 Task: Create a section Agile Accelerators and in the section, add a milestone UI/UX Improvements in the project ActivaPro
Action: Mouse moved to (56, 362)
Screenshot: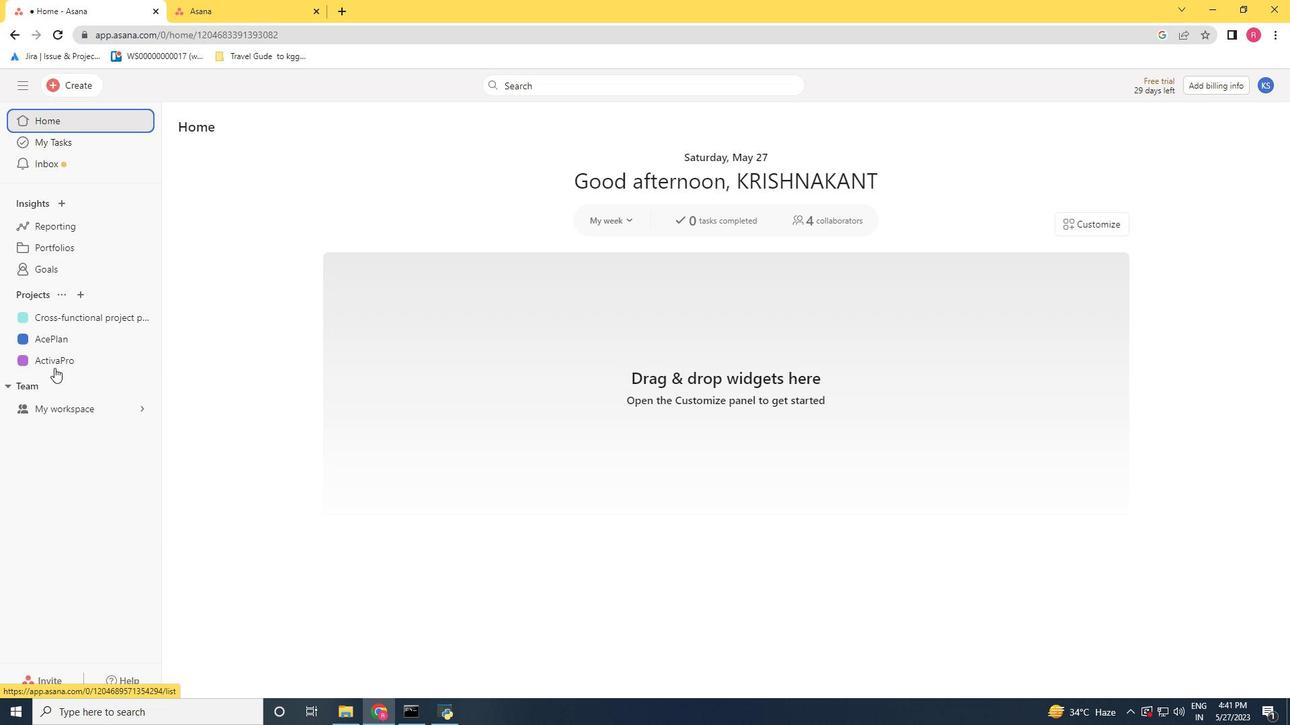 
Action: Mouse pressed left at (56, 362)
Screenshot: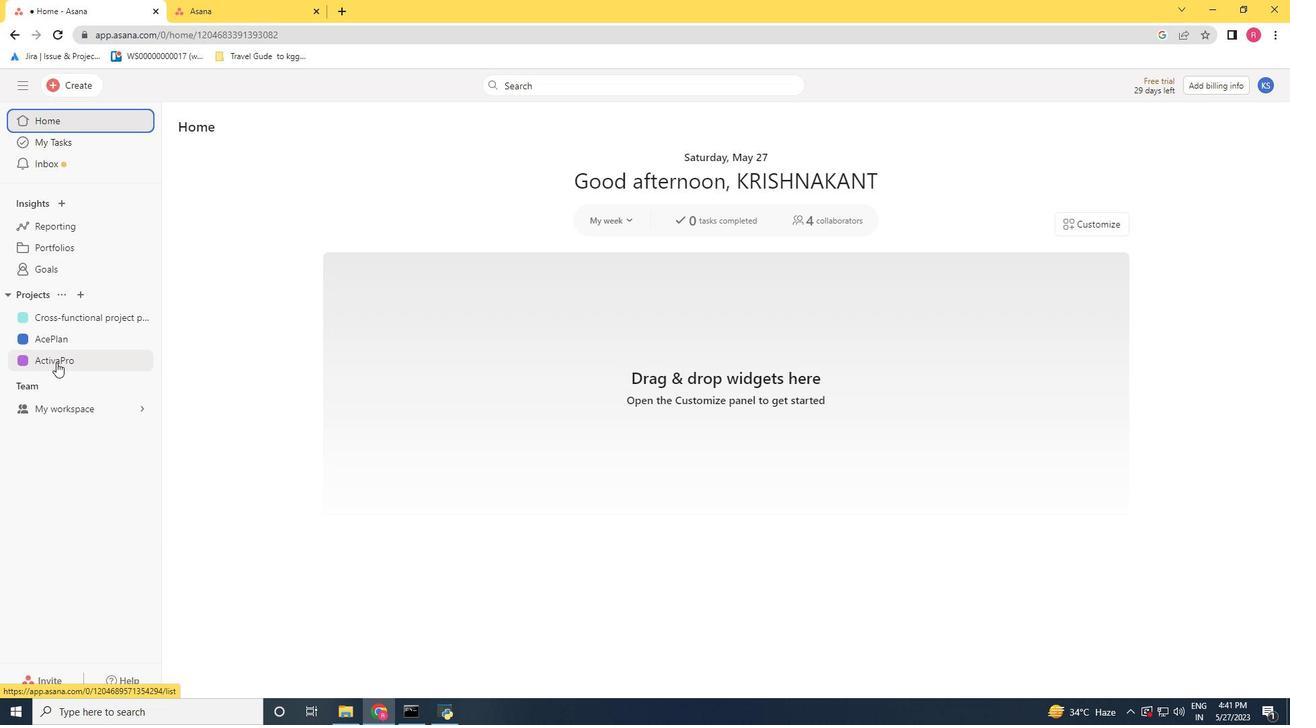 
Action: Mouse moved to (428, 584)
Screenshot: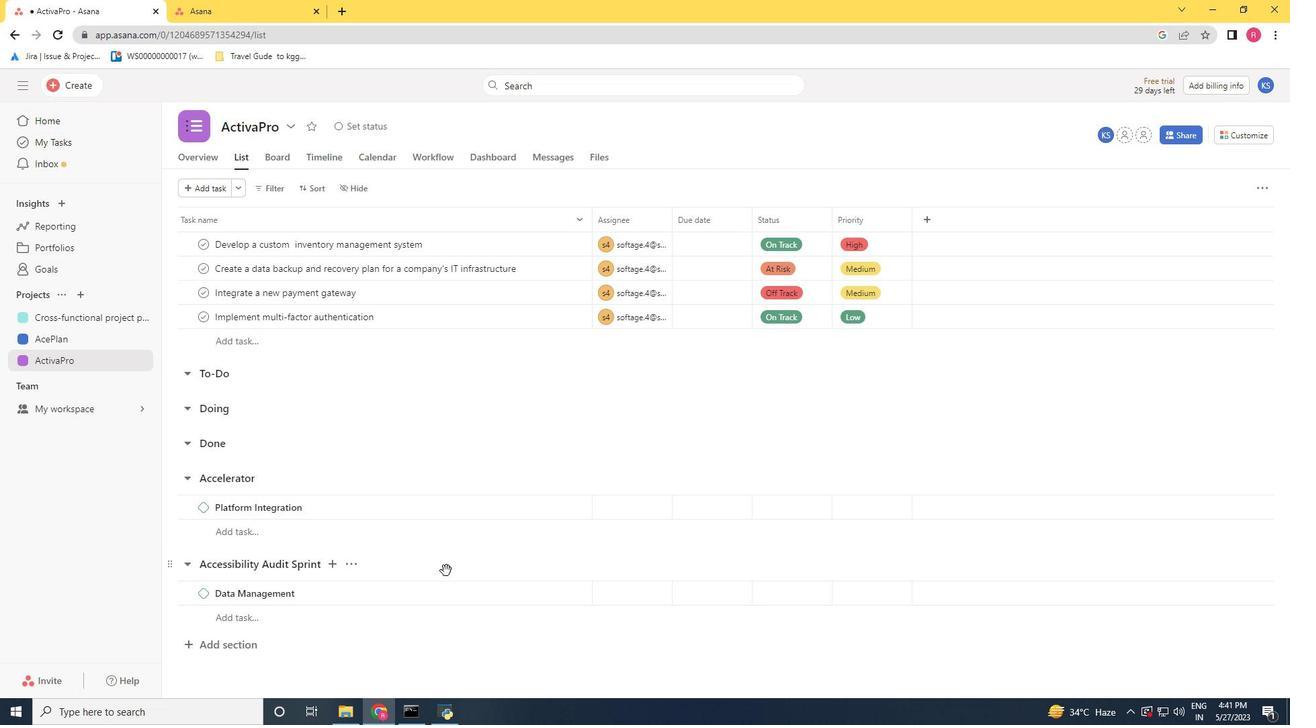 
Action: Mouse scrolled (428, 584) with delta (0, 0)
Screenshot: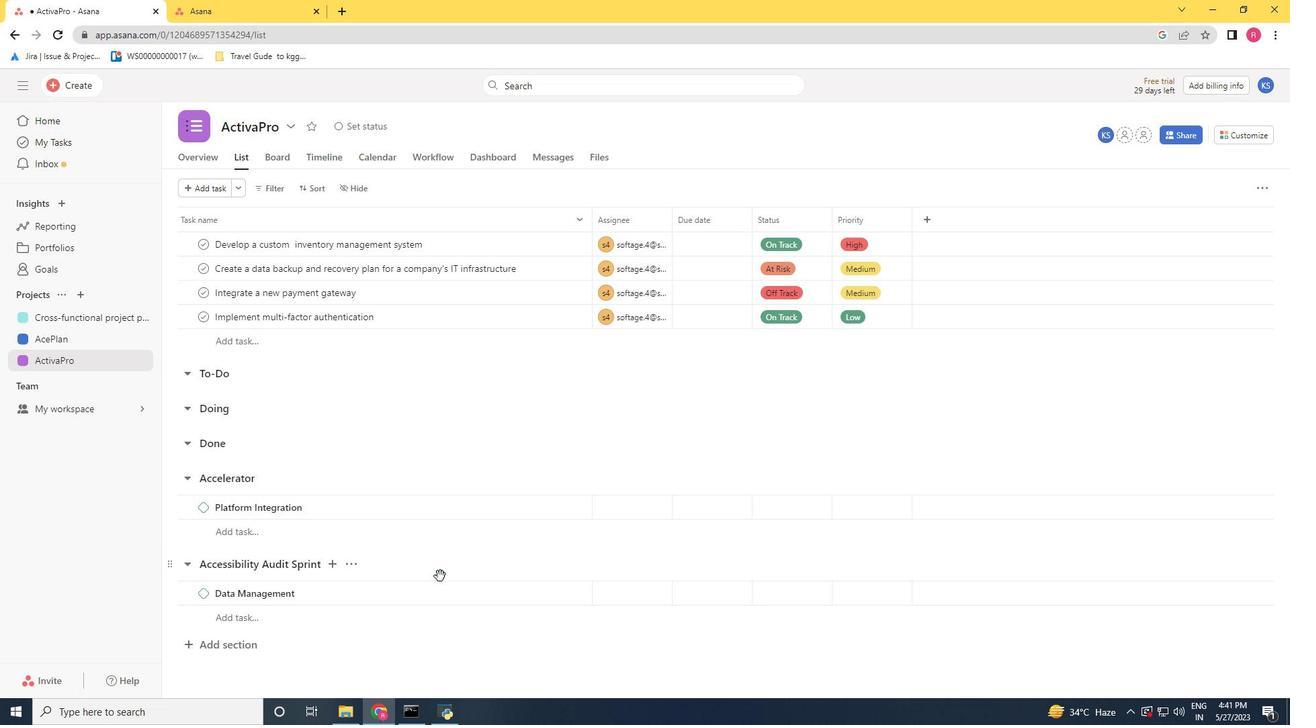 
Action: Mouse moved to (420, 588)
Screenshot: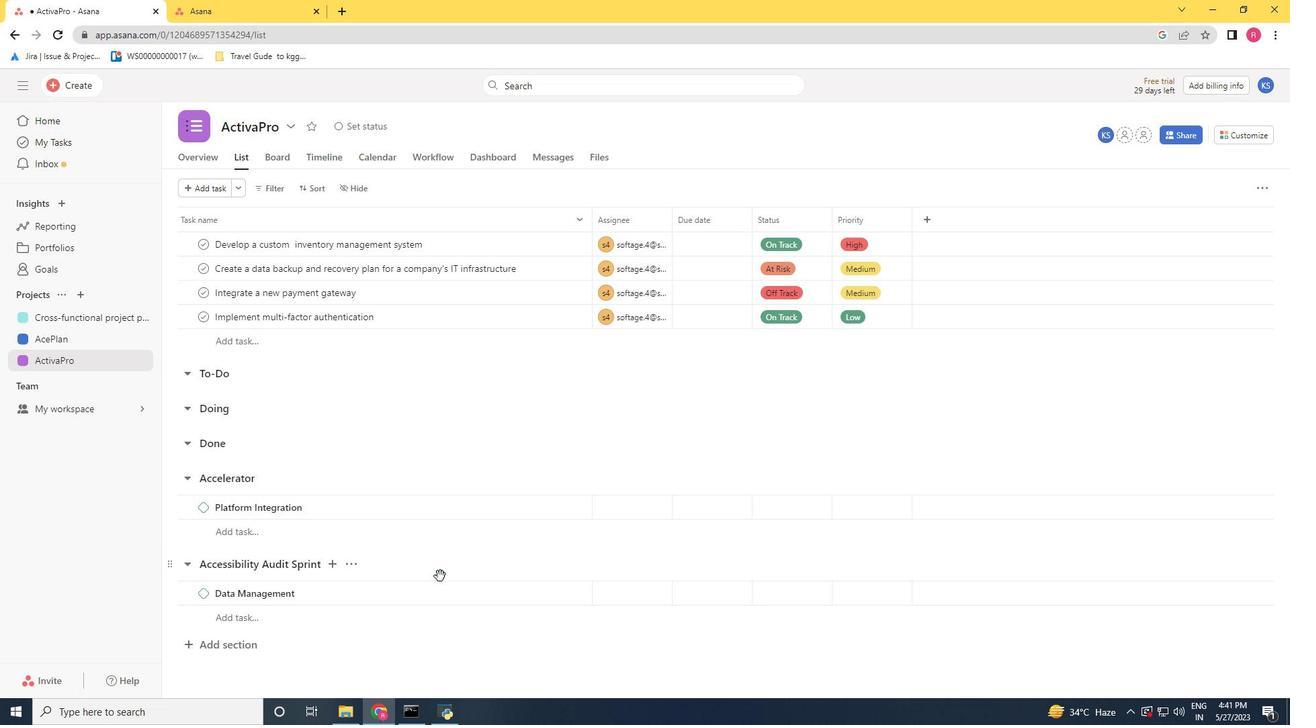 
Action: Mouse scrolled (420, 588) with delta (0, 0)
Screenshot: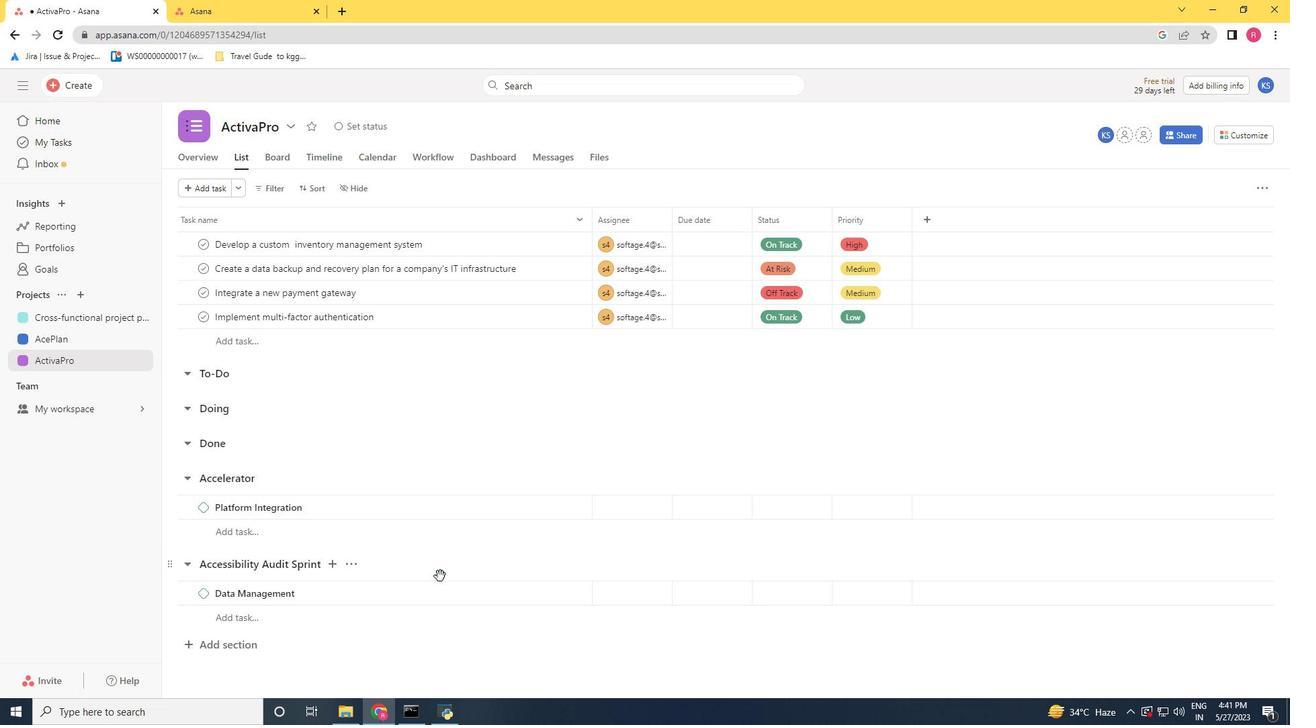
Action: Mouse moved to (225, 650)
Screenshot: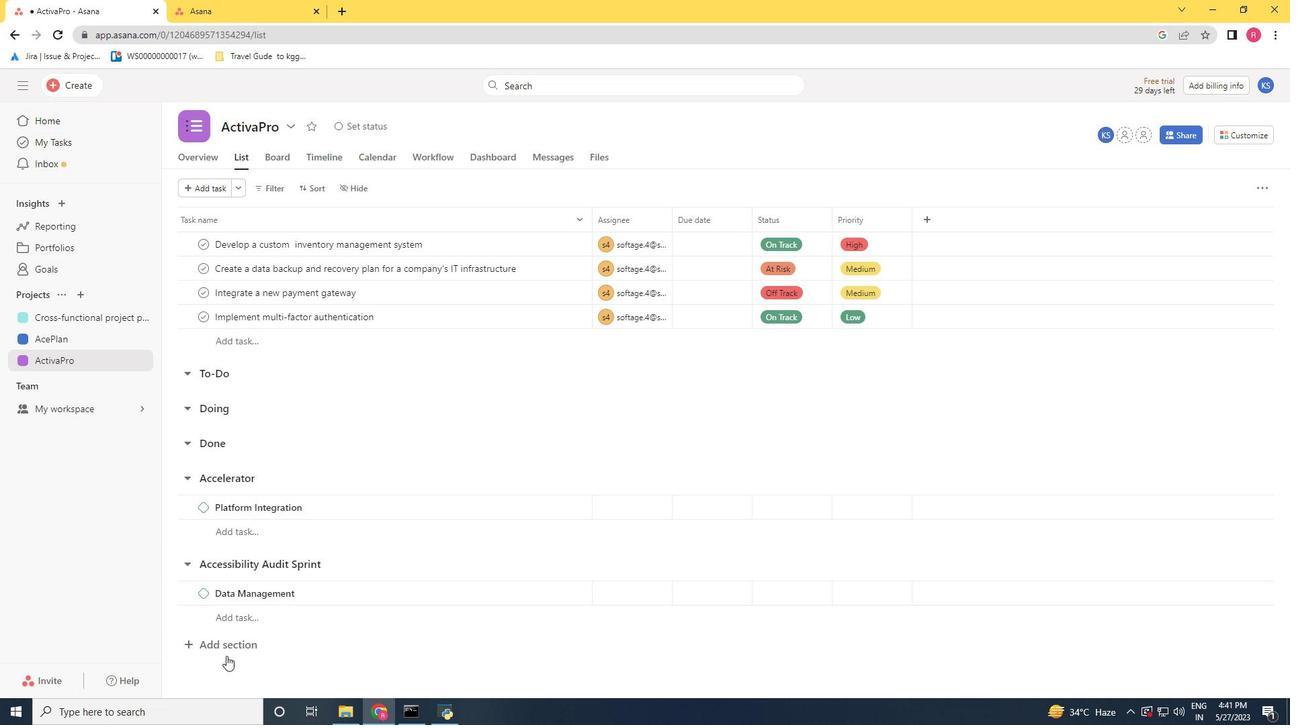 
Action: Mouse pressed left at (225, 650)
Screenshot: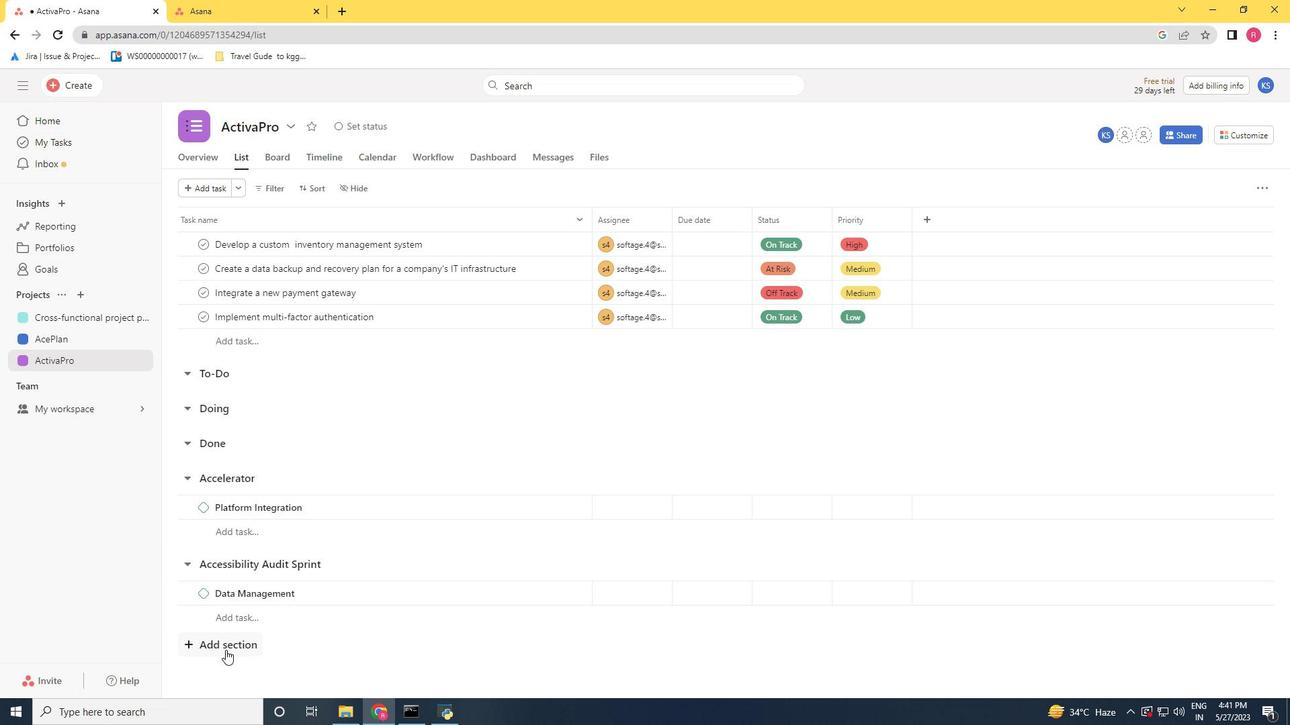 
Action: Key pressed <Key.shift>Agile<Key.space><Key.shift>Accelerators<Key.enter><Key.shift>UI/<Key.shift><Key.shift><Key.shift><Key.shift><Key.shift><Key.shift><Key.shift><Key.shift><Key.shift><Key.shift>UX<Key.space><Key.shift>Implement<Key.space><Key.backspace><Key.backspace><Key.backspace><Key.backspace><Key.backspace><Key.backspace><Key.backspace><Key.backspace><Key.backspace>n<Key.backspace>mrovement<Key.backspace><Key.backspace><Key.backspace><Key.backspace>ments<Key.space><Key.left><Key.left><Key.left><Key.left><Key.left><Key.left><Key.left><Key.left><Key.left><Key.right><Key.left><Key.left>p<Key.right><Key.right><Key.right><Key.right><Key.right><Key.right><Key.right><Key.right><Key.right><Key.right><Key.enter>
Screenshot: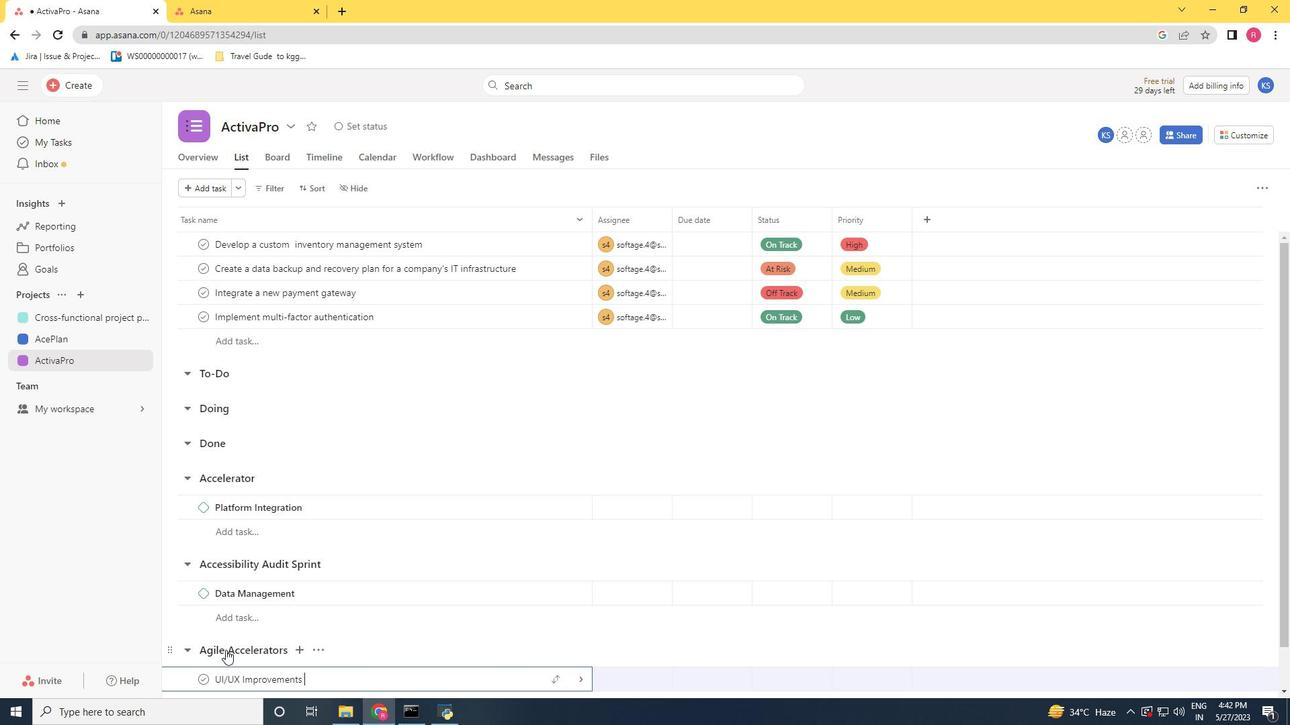 
Action: Mouse moved to (579, 667)
Screenshot: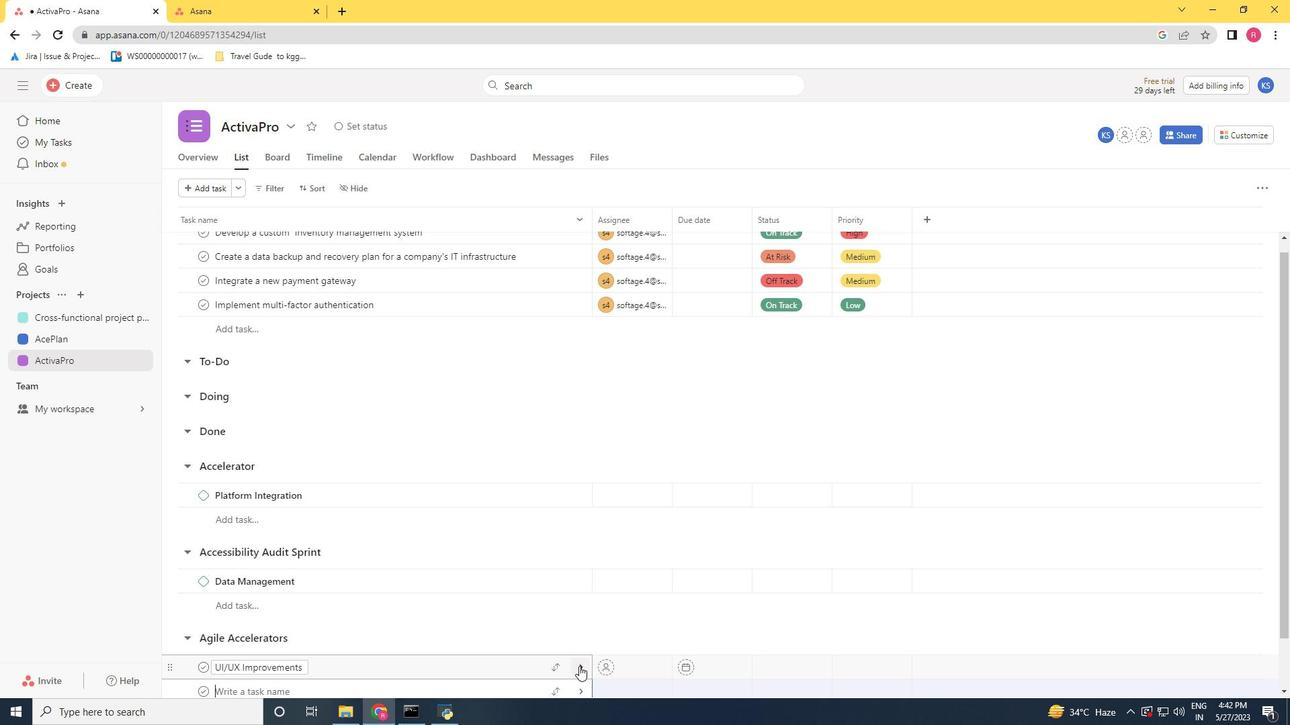 
Action: Mouse pressed left at (579, 667)
Screenshot: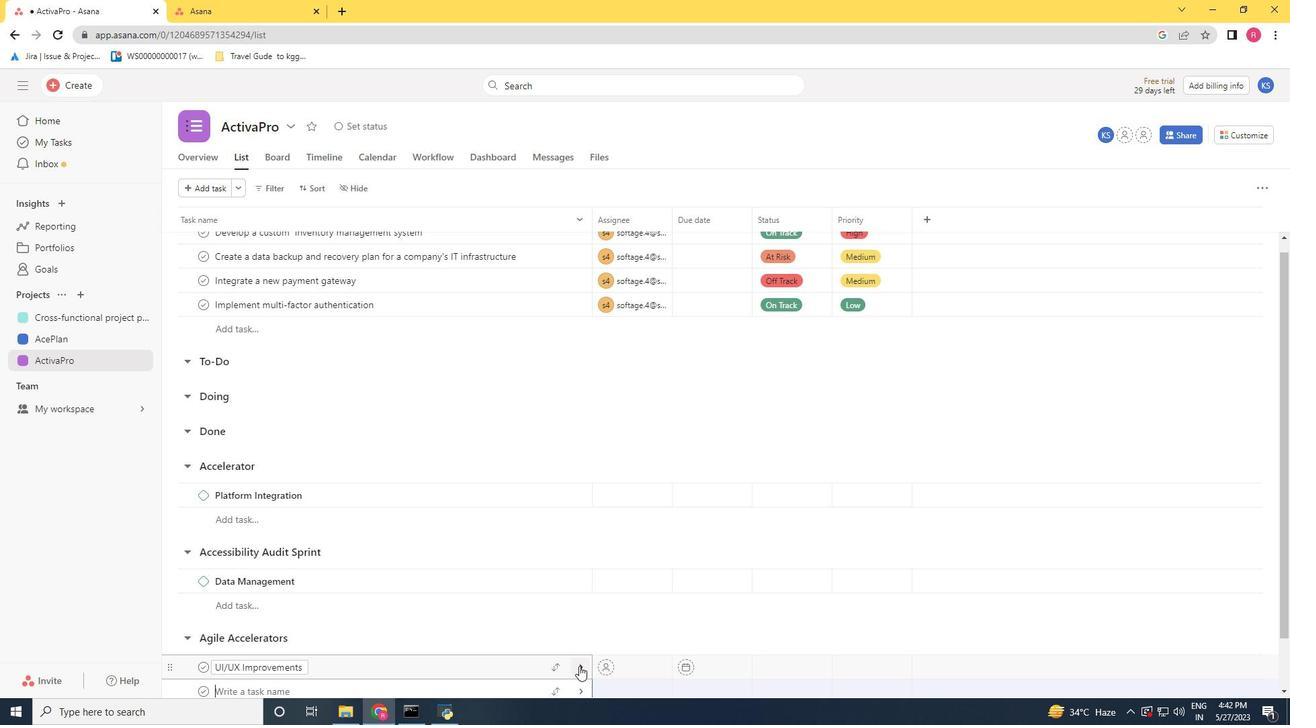 
Action: Mouse moved to (1244, 192)
Screenshot: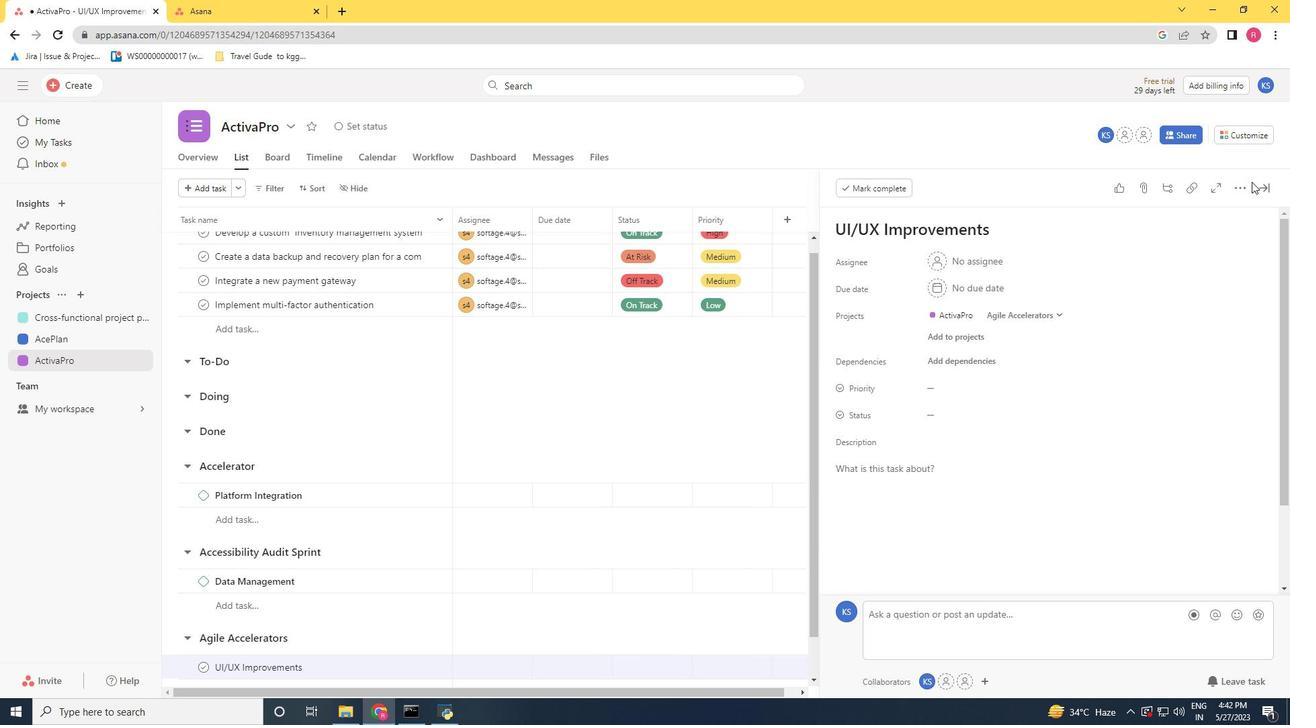
Action: Mouse pressed left at (1244, 192)
Screenshot: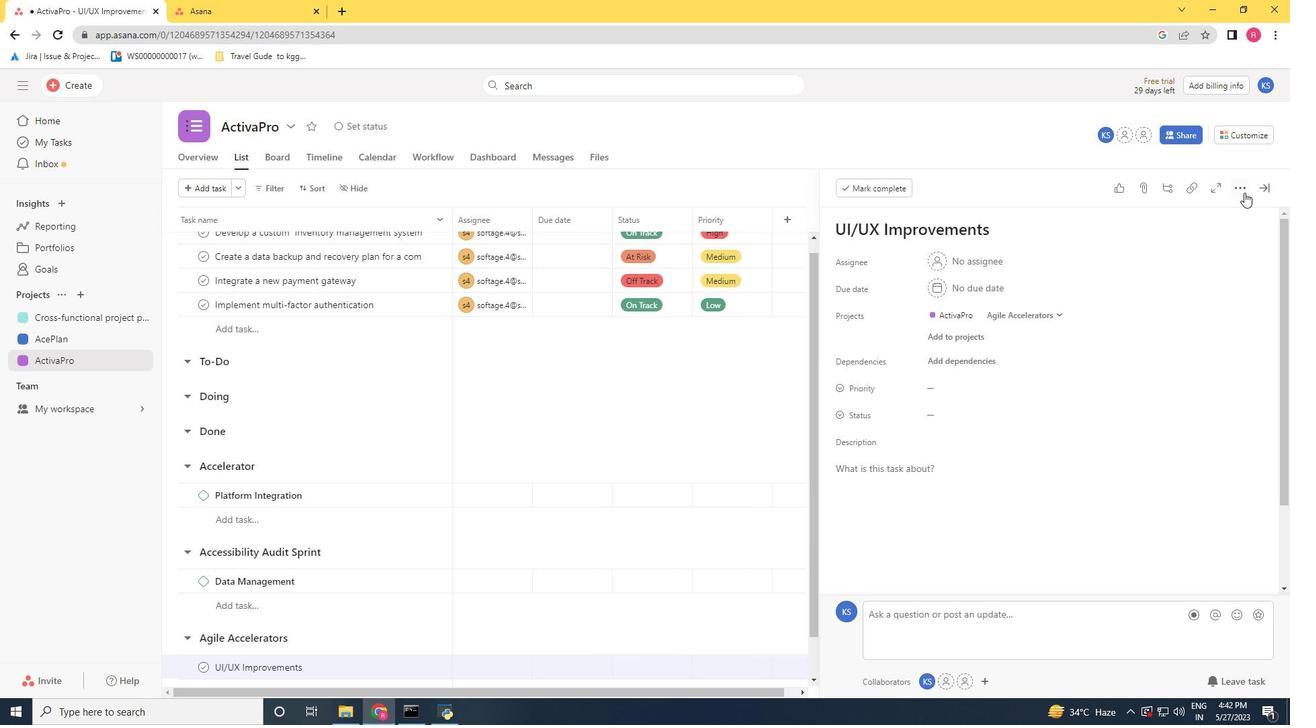 
Action: Mouse moved to (1170, 246)
Screenshot: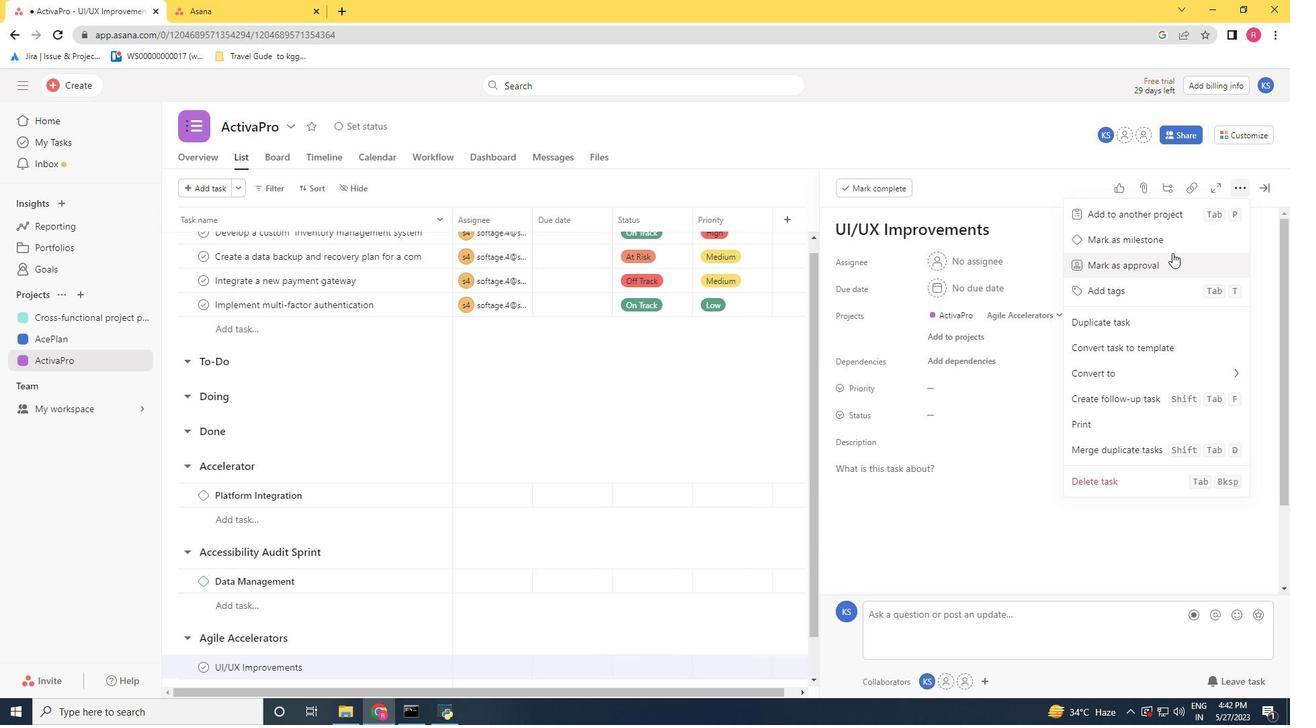
Action: Mouse pressed left at (1170, 246)
Screenshot: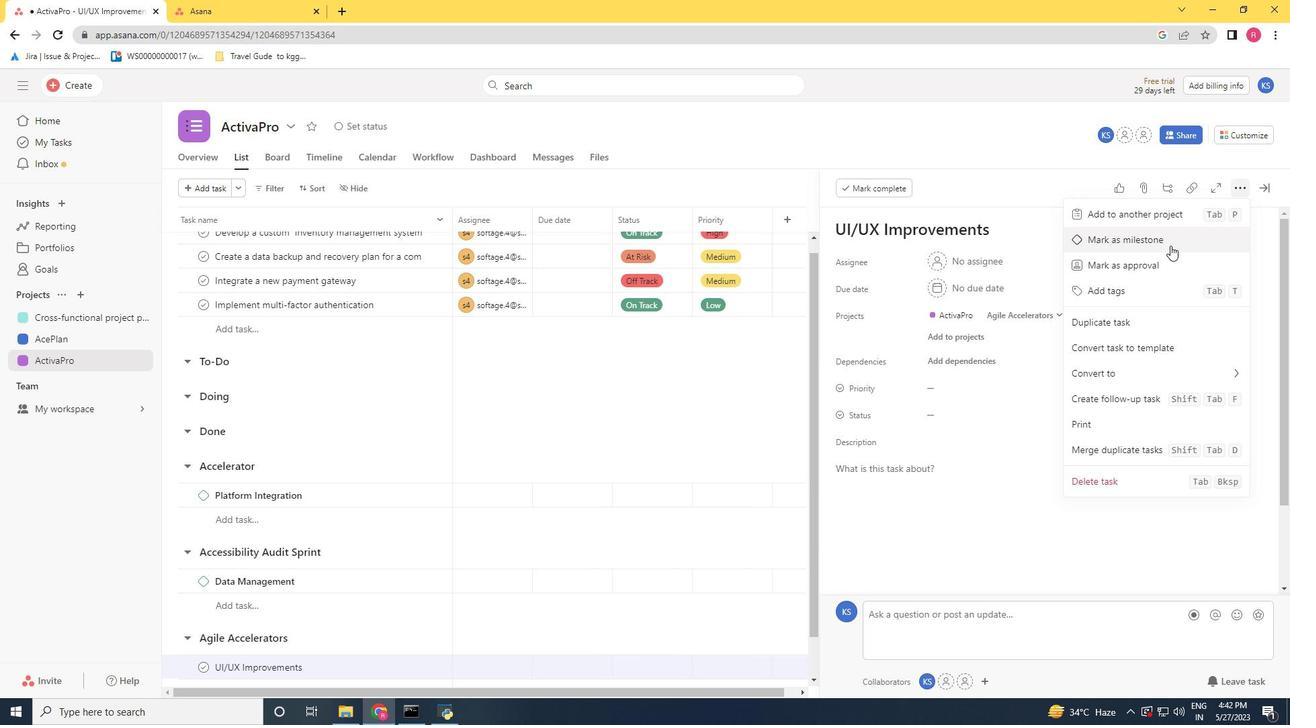
Action: Mouse moved to (1268, 187)
Screenshot: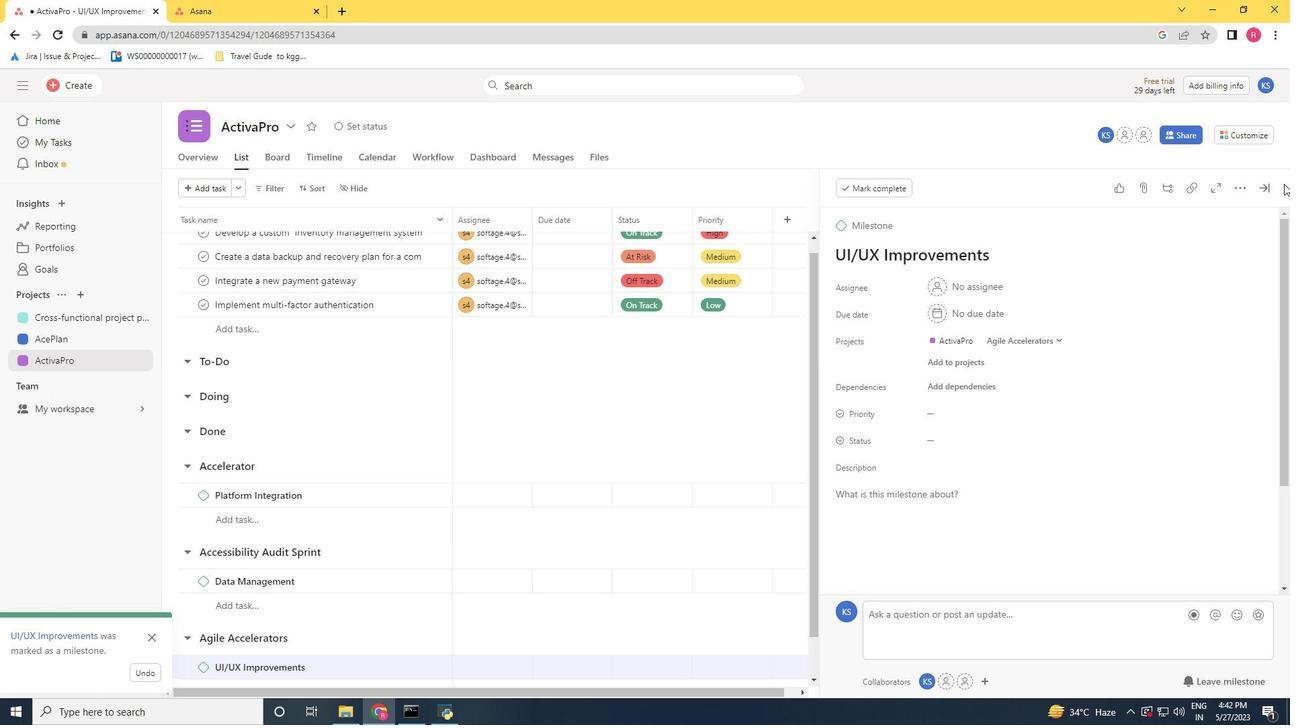 
Action: Mouse pressed left at (1268, 187)
Screenshot: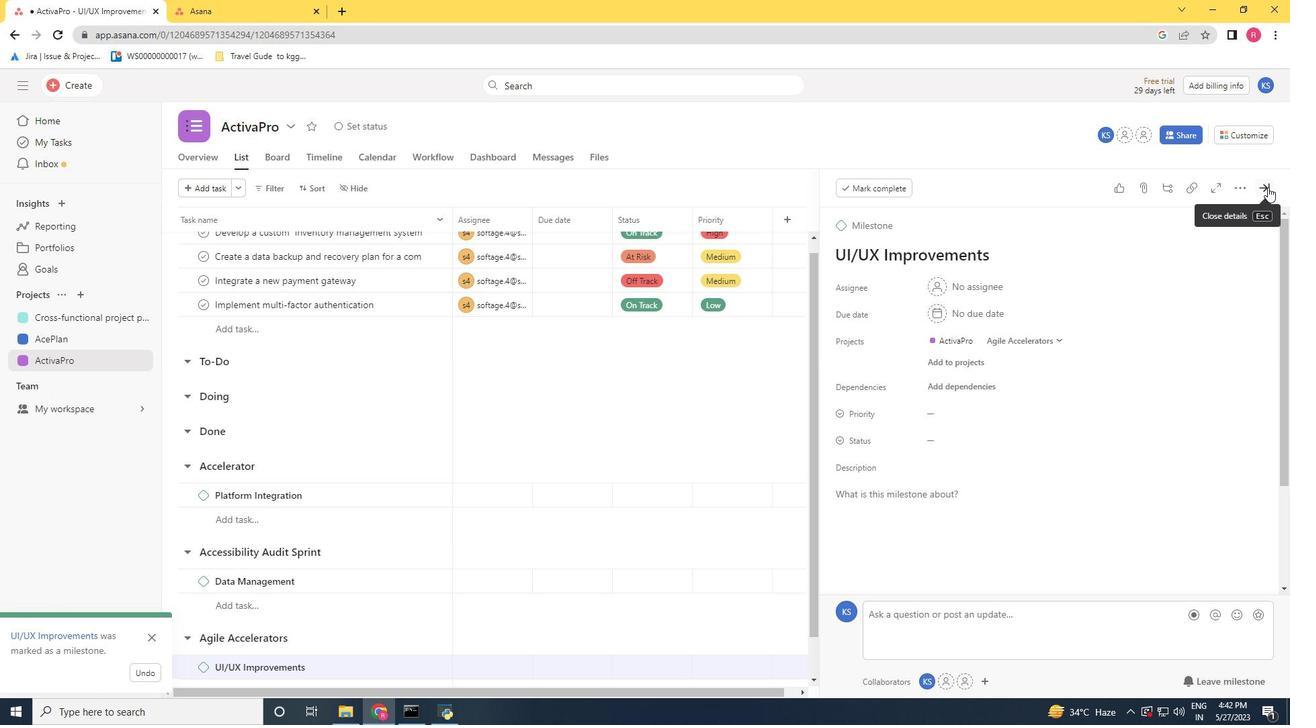 
Action: Mouse moved to (738, 423)
Screenshot: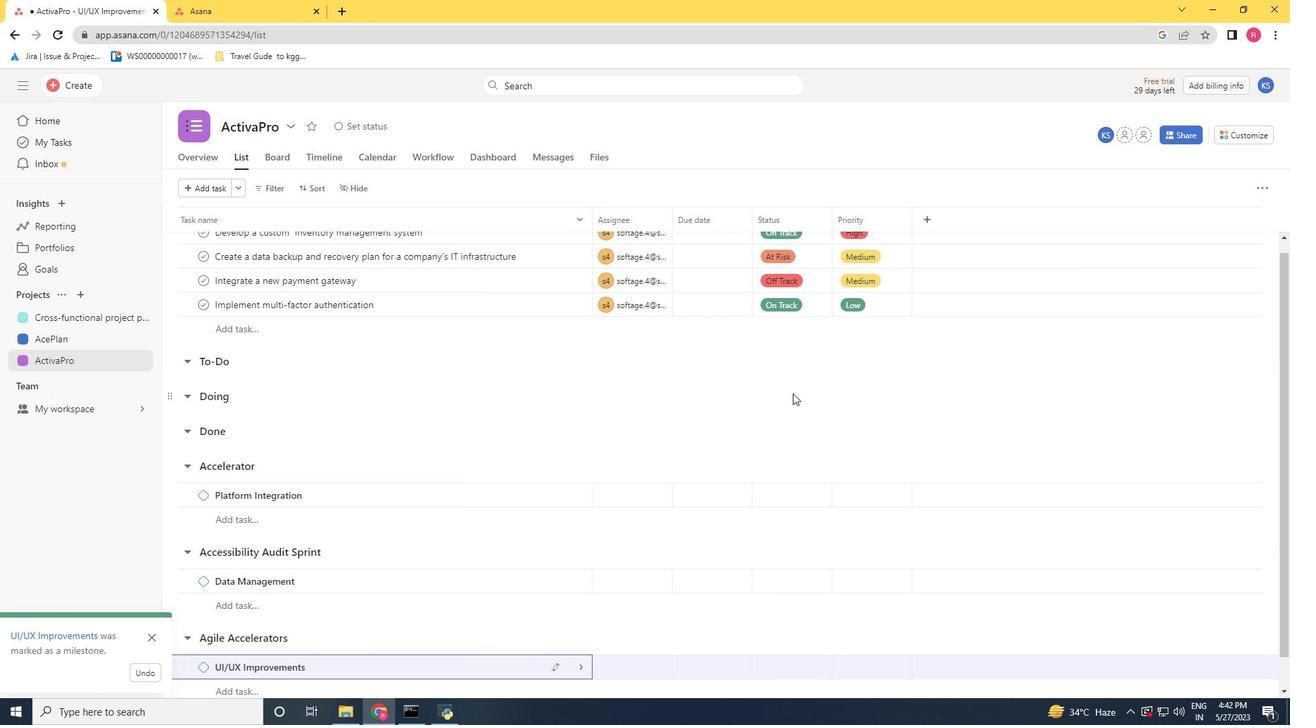 
Action: Mouse scrolled (738, 422) with delta (0, 0)
Screenshot: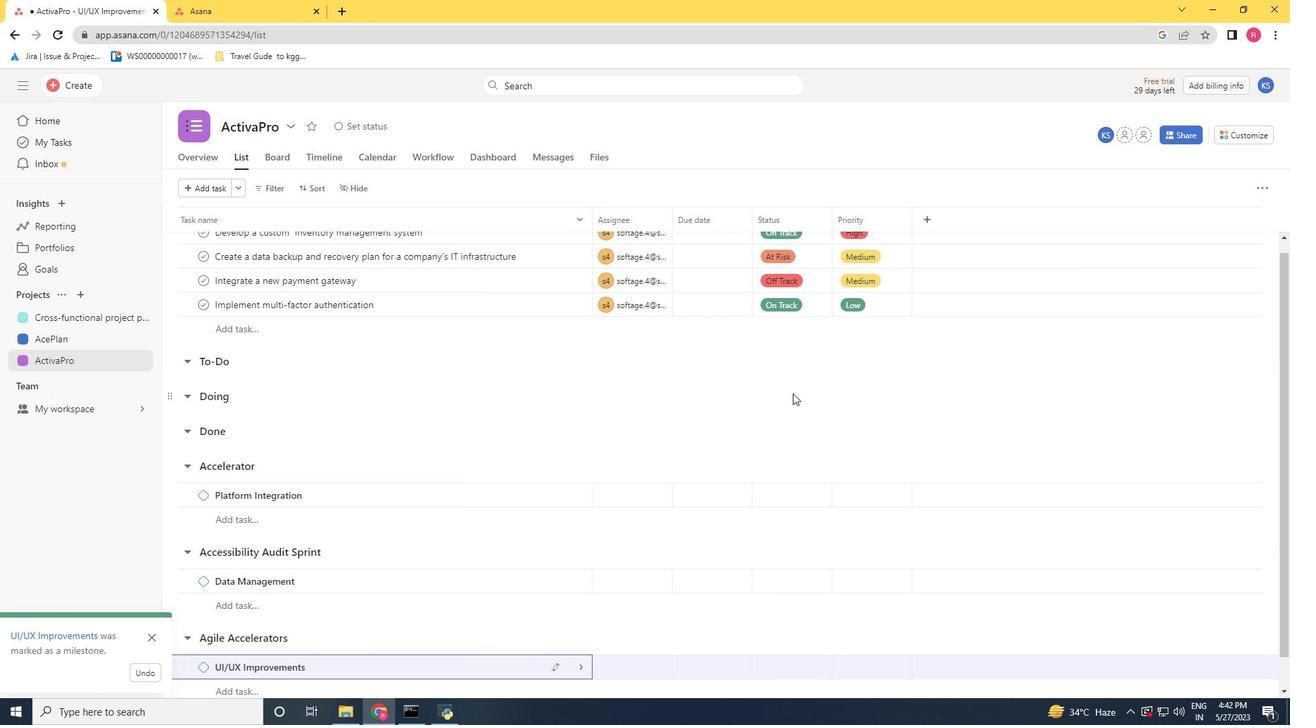 
Action: Mouse scrolled (738, 422) with delta (0, 0)
Screenshot: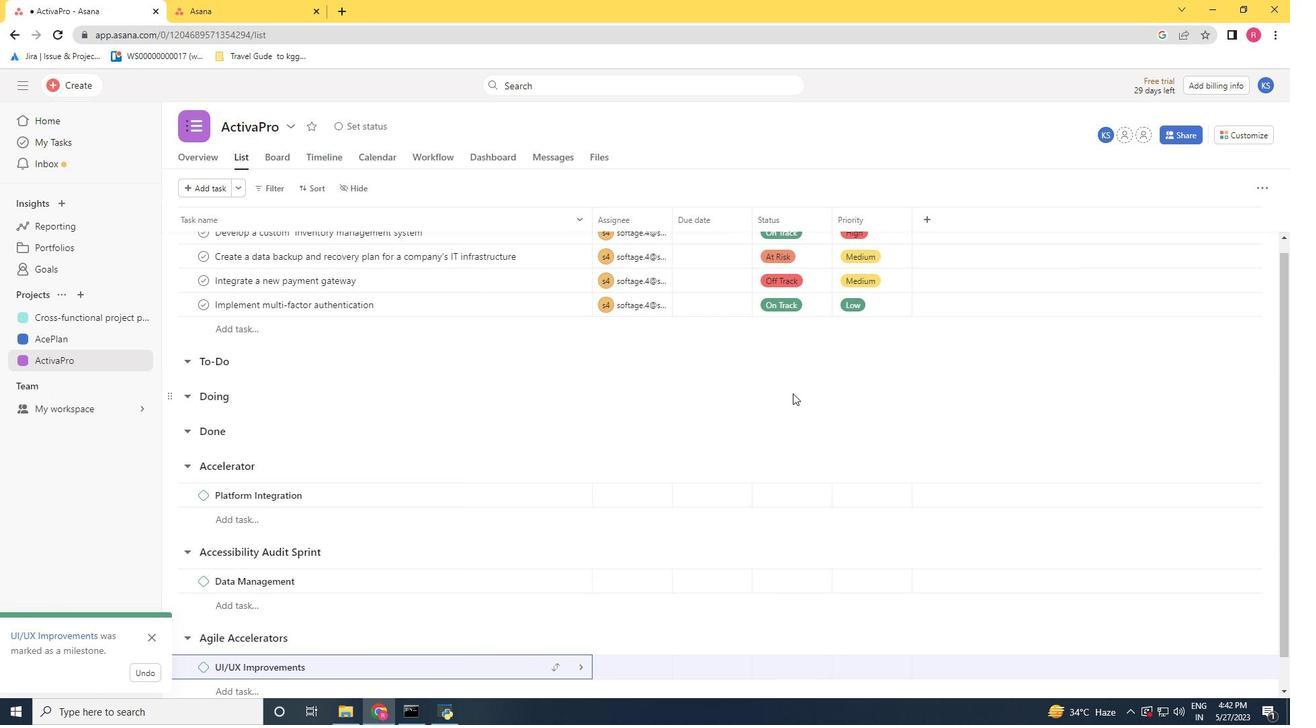 
Action: Mouse scrolled (738, 422) with delta (0, 0)
Screenshot: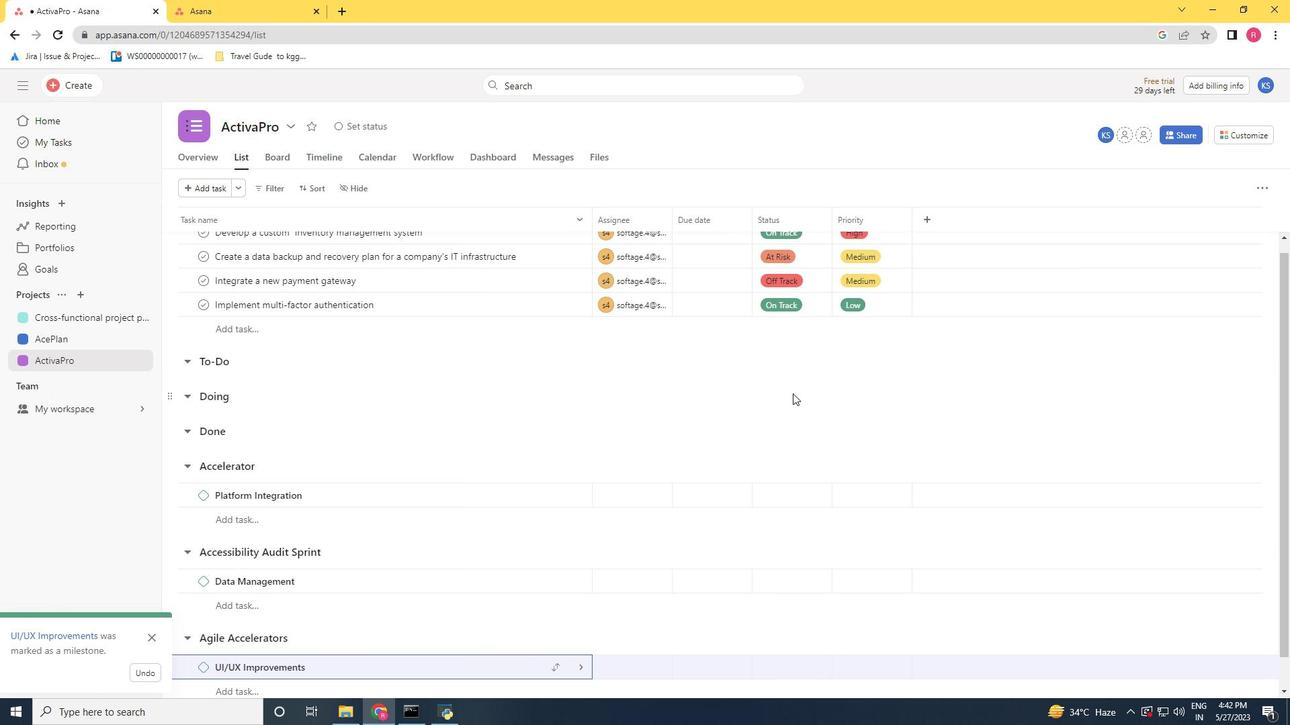 
Action: Mouse scrolled (738, 422) with delta (0, 0)
Screenshot: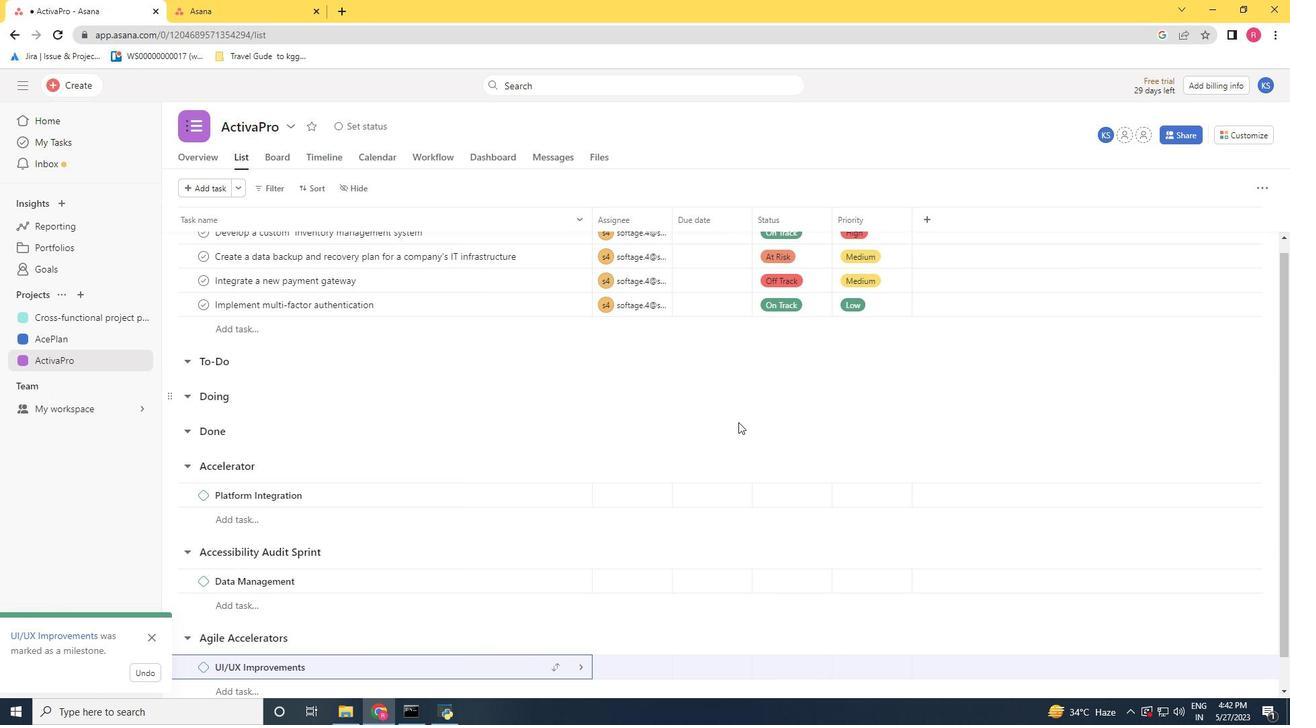 
Action: Mouse moved to (738, 423)
Screenshot: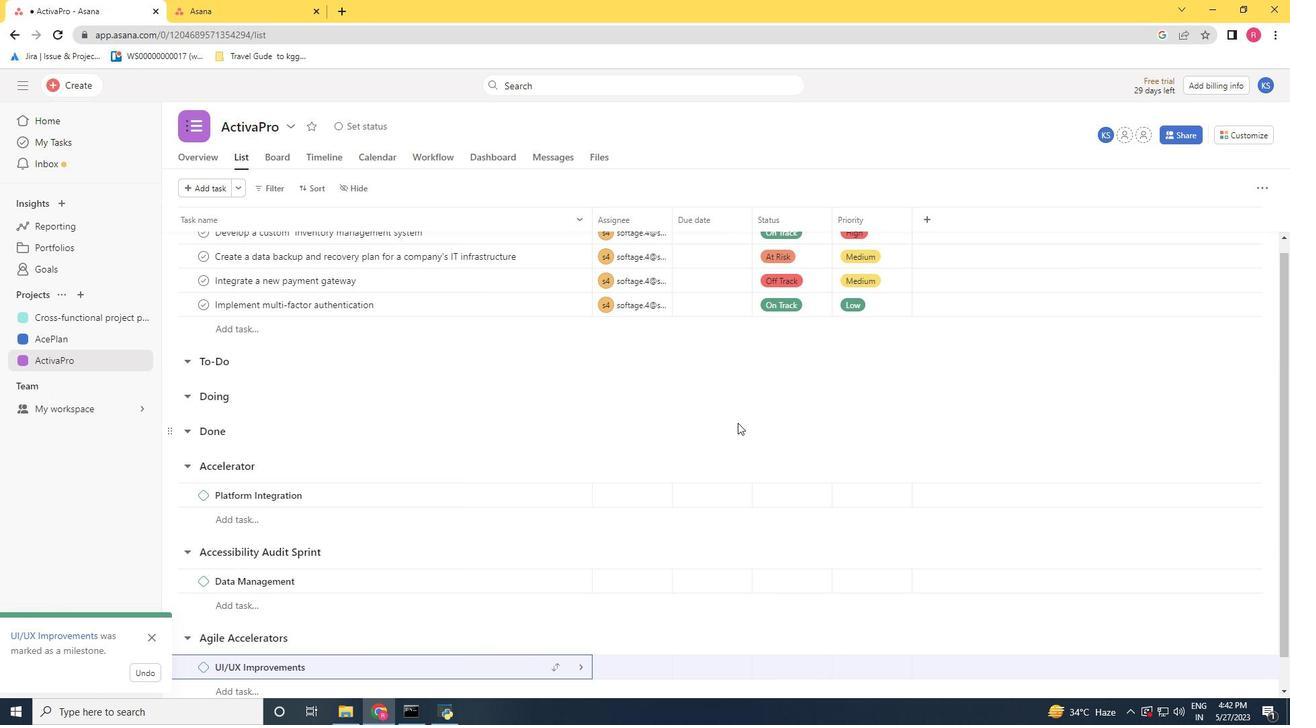 
Action: Mouse scrolled (738, 422) with delta (0, 0)
Screenshot: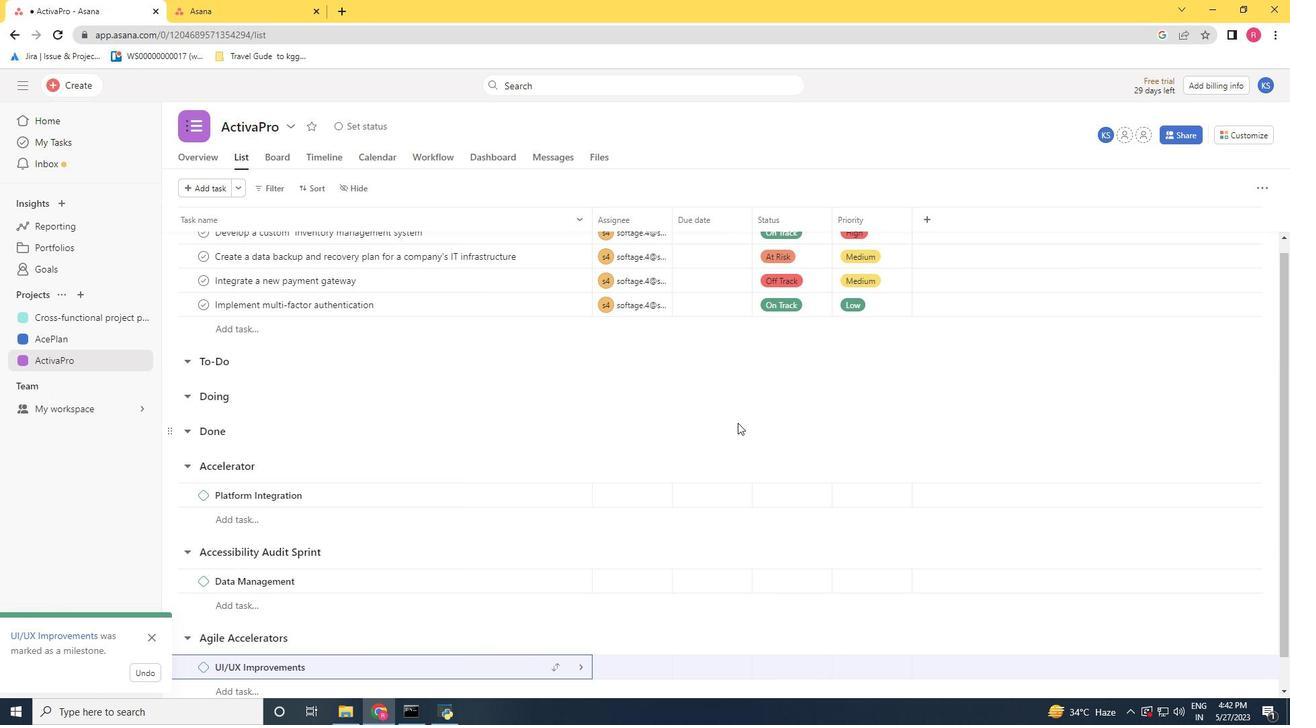 
Action: Mouse moved to (736, 424)
Screenshot: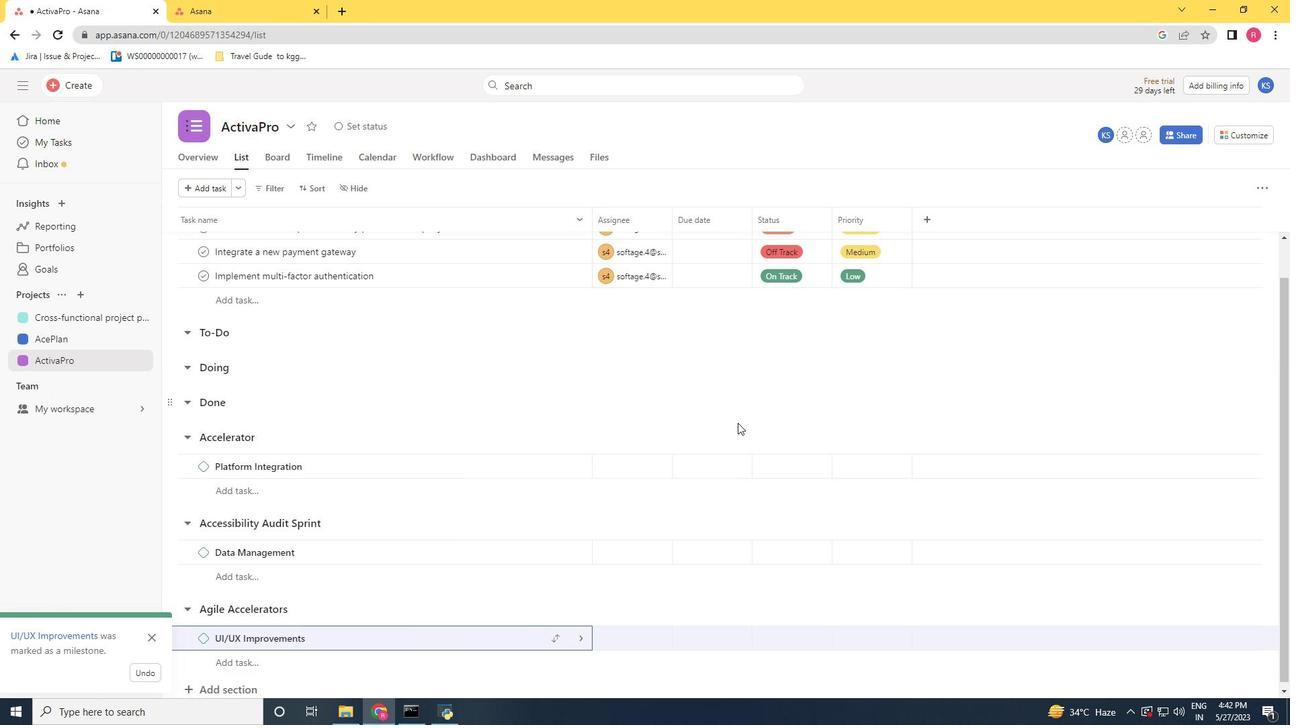 
